 Task: Look for products in the category "Facial Care & Cosmetics" from Dr. Bronner's only.
Action: Mouse pressed left at (271, 109)
Screenshot: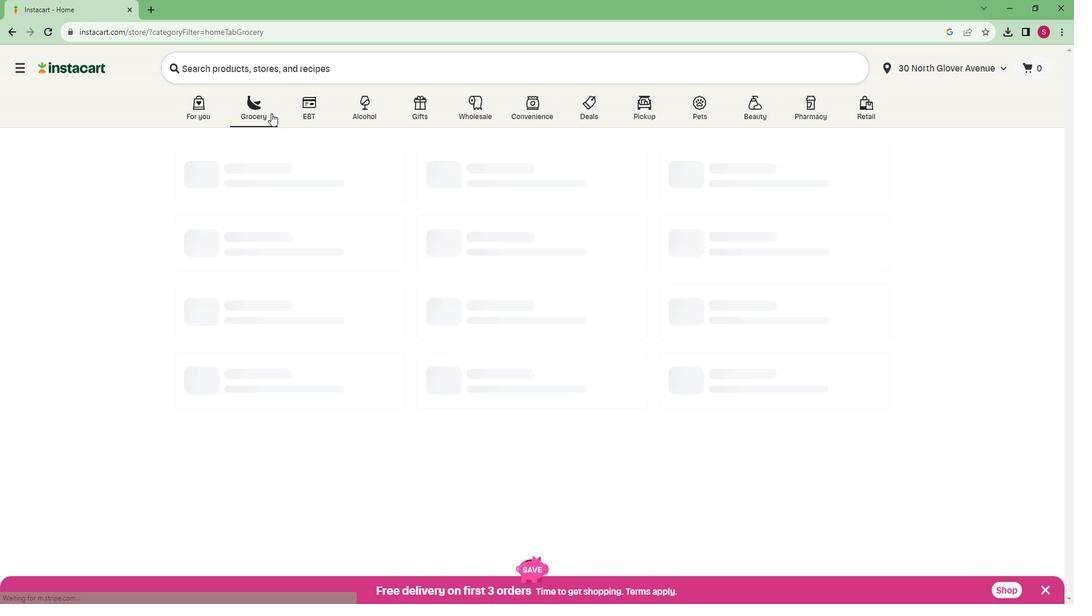 
Action: Mouse moved to (242, 294)
Screenshot: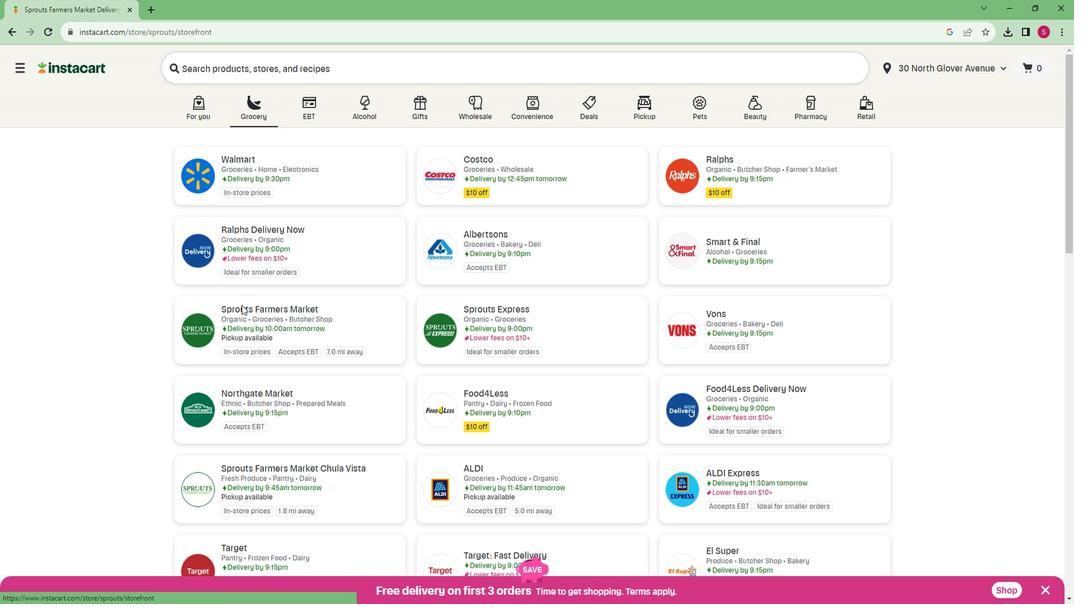
Action: Mouse pressed left at (242, 294)
Screenshot: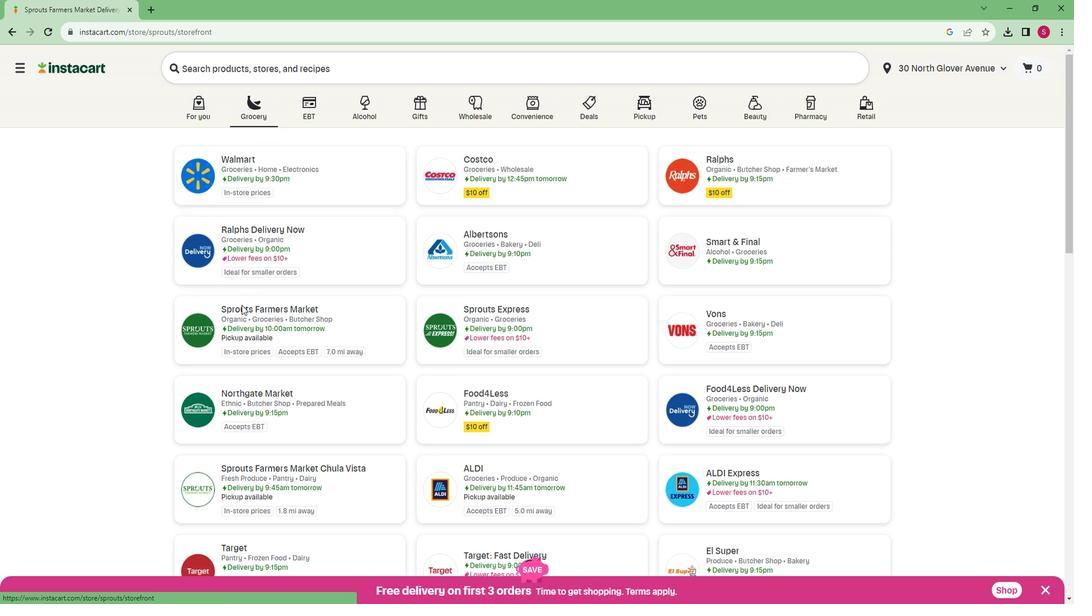 
Action: Mouse moved to (81, 393)
Screenshot: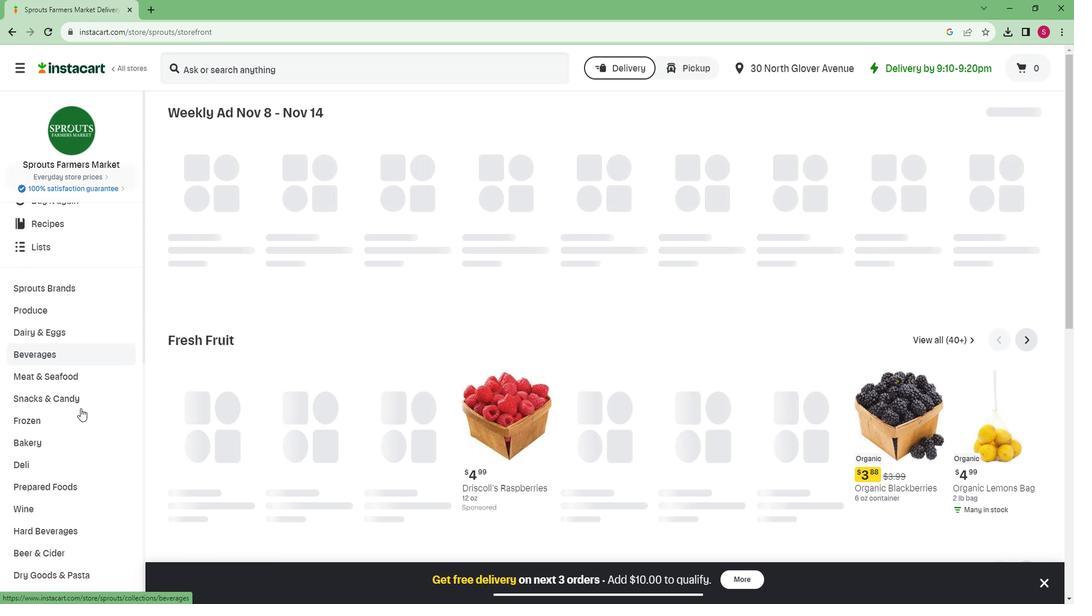 
Action: Mouse scrolled (81, 393) with delta (0, 0)
Screenshot: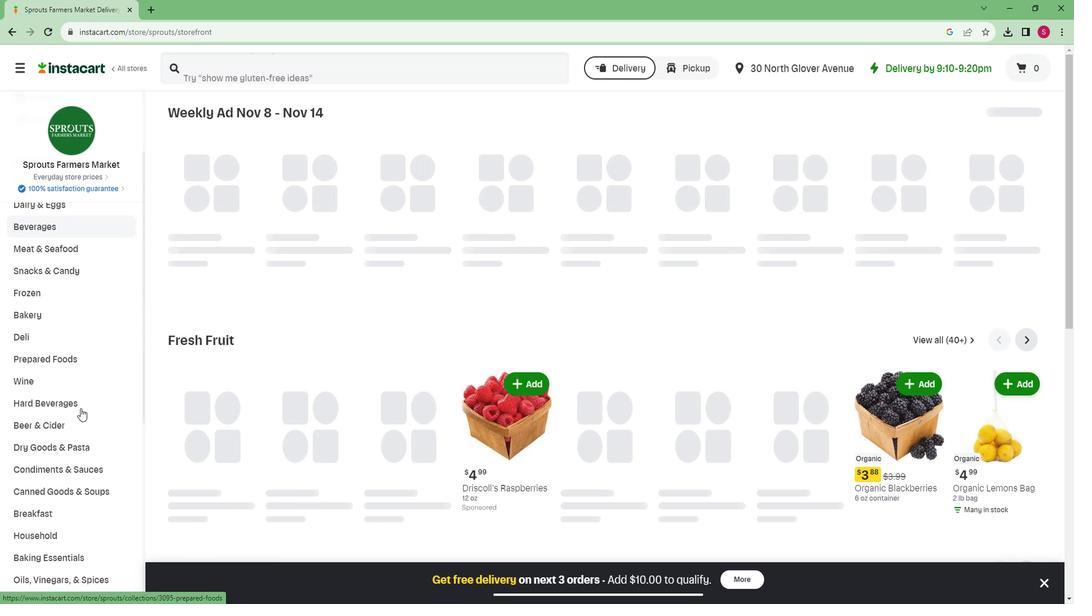 
Action: Mouse scrolled (81, 393) with delta (0, 0)
Screenshot: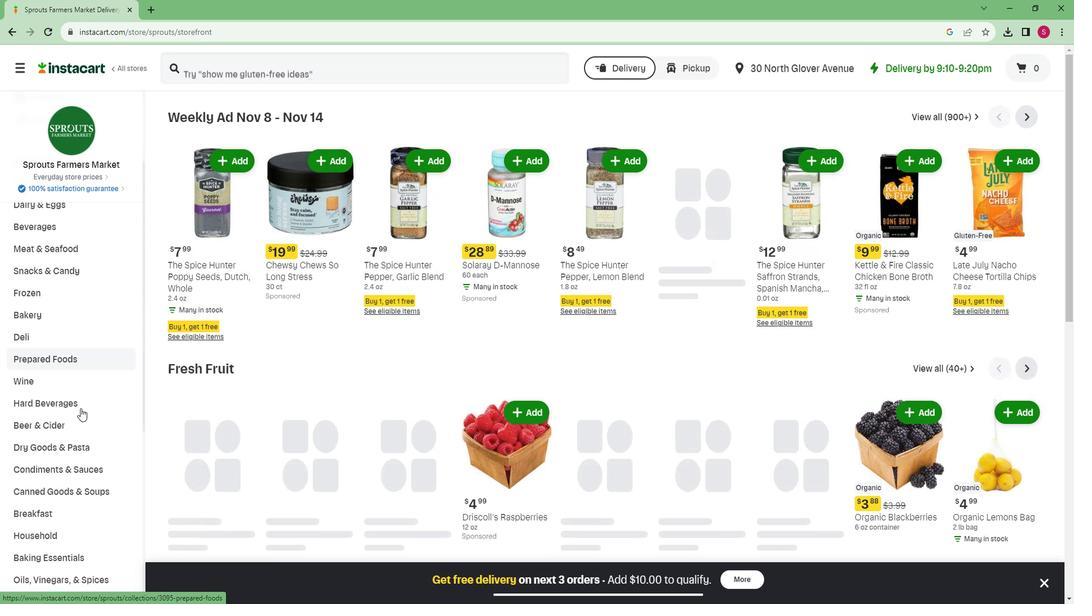 
Action: Mouse scrolled (81, 393) with delta (0, 0)
Screenshot: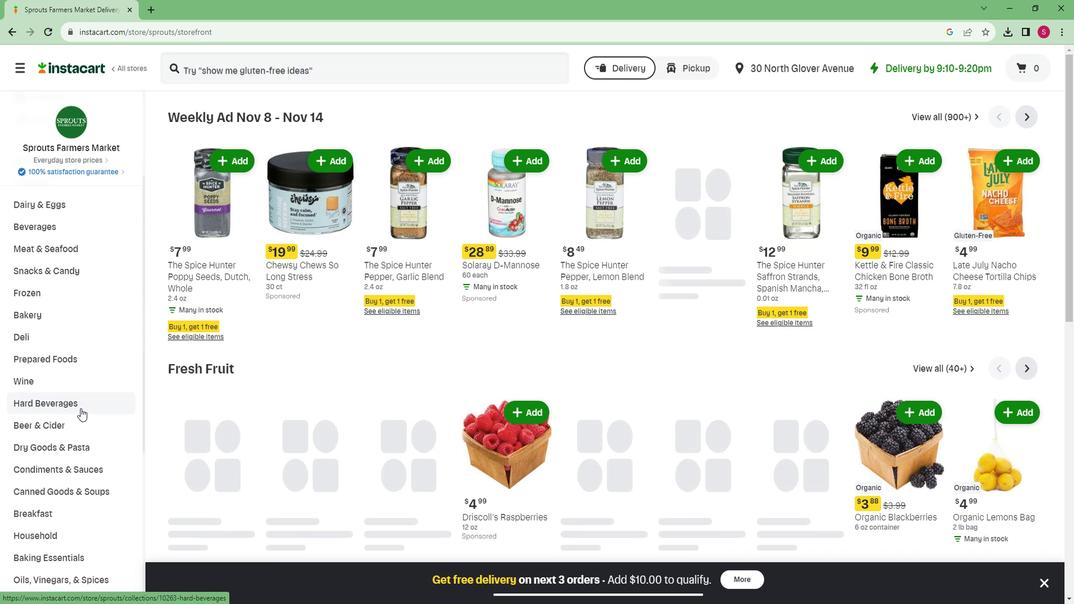 
Action: Mouse scrolled (81, 393) with delta (0, 0)
Screenshot: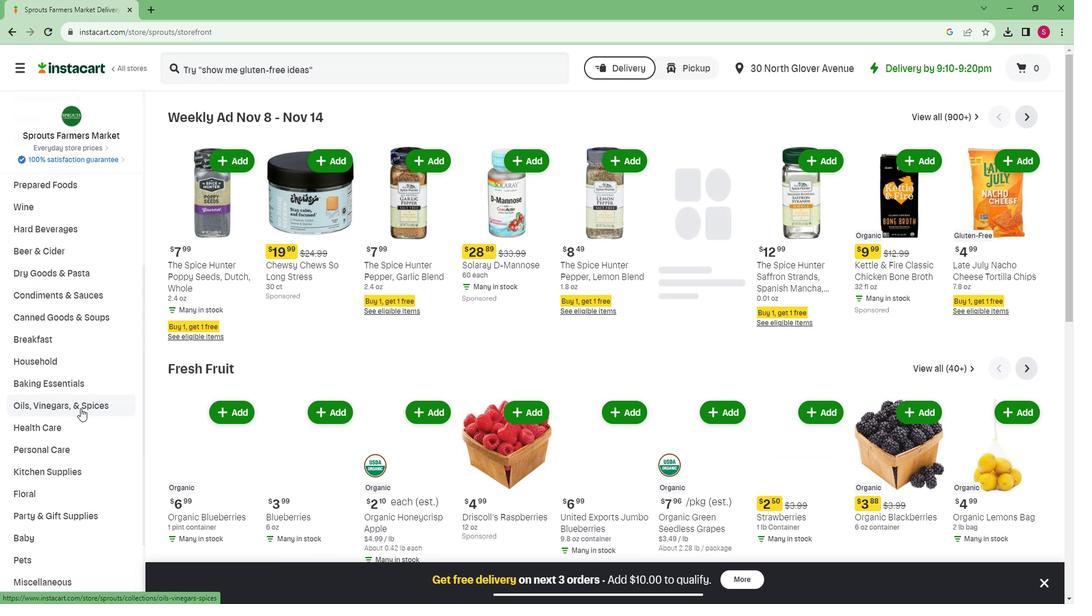 
Action: Mouse scrolled (81, 393) with delta (0, 0)
Screenshot: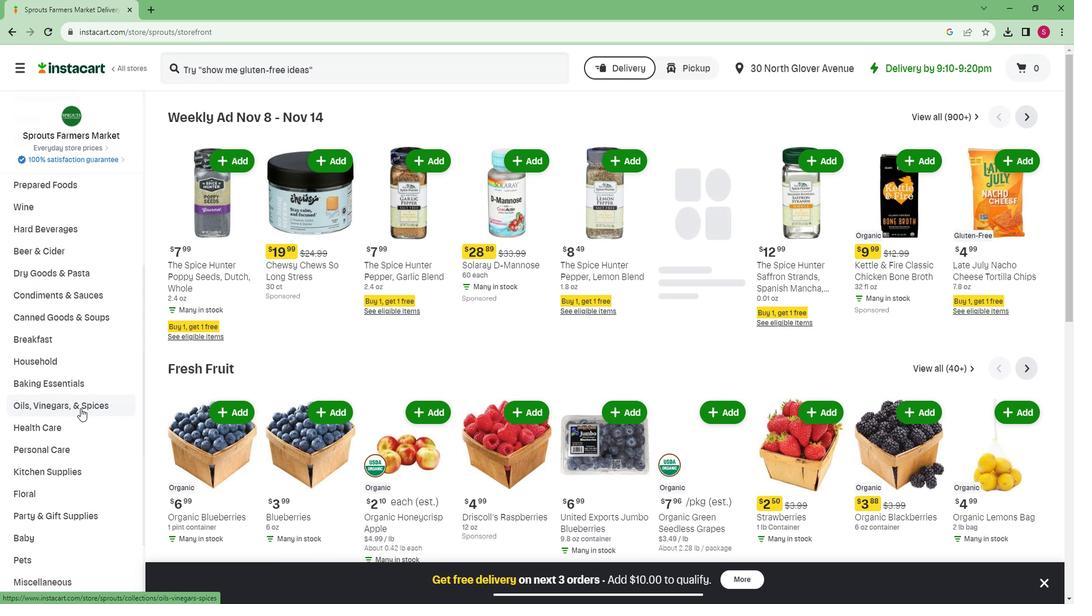 
Action: Mouse scrolled (81, 393) with delta (0, 0)
Screenshot: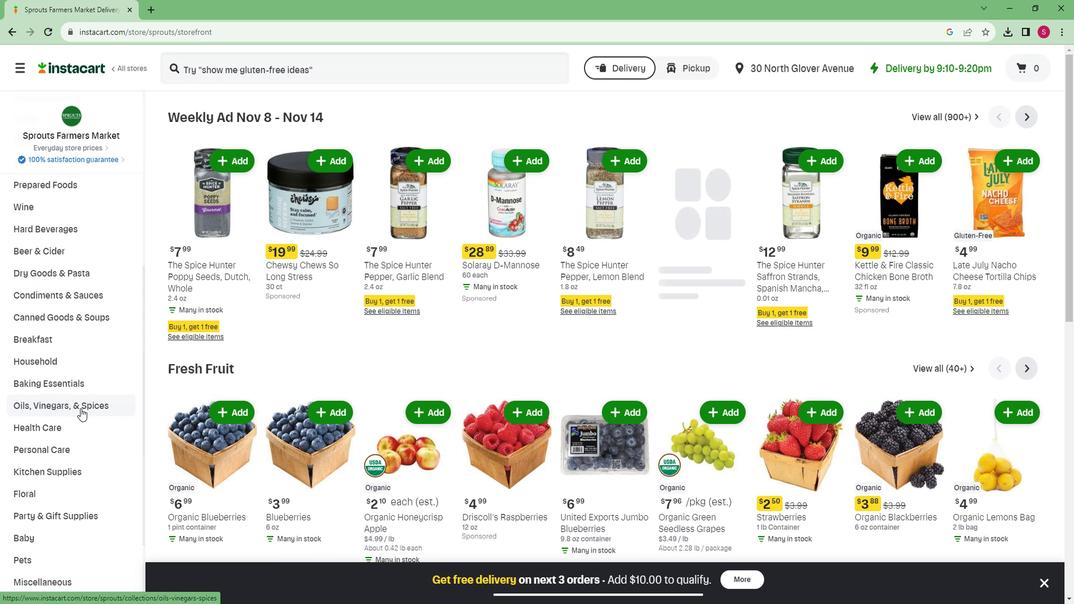 
Action: Mouse scrolled (81, 393) with delta (0, 0)
Screenshot: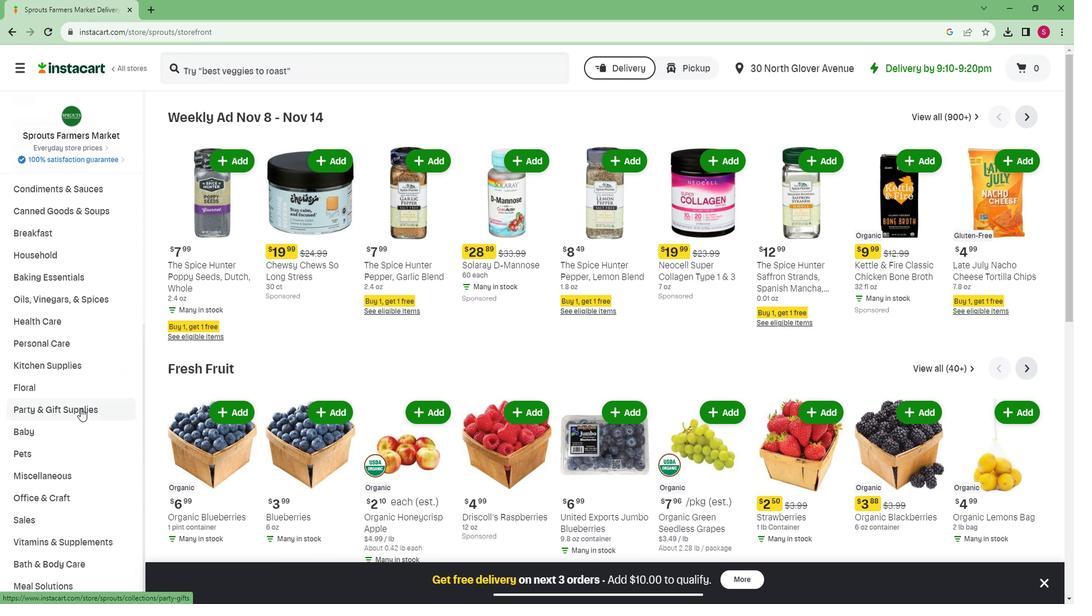 
Action: Mouse scrolled (81, 393) with delta (0, 0)
Screenshot: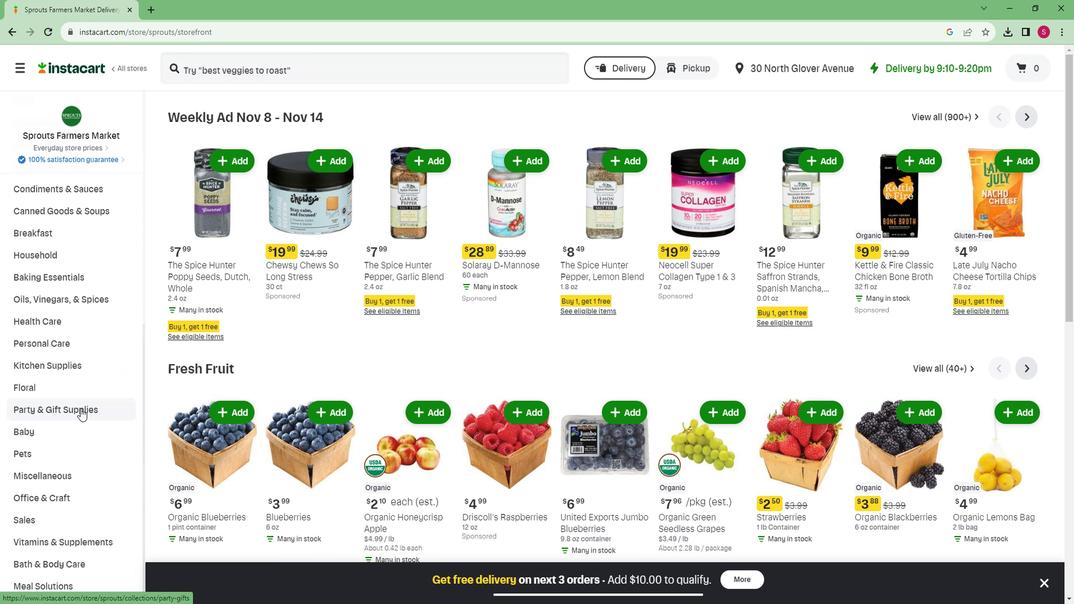 
Action: Mouse moved to (40, 543)
Screenshot: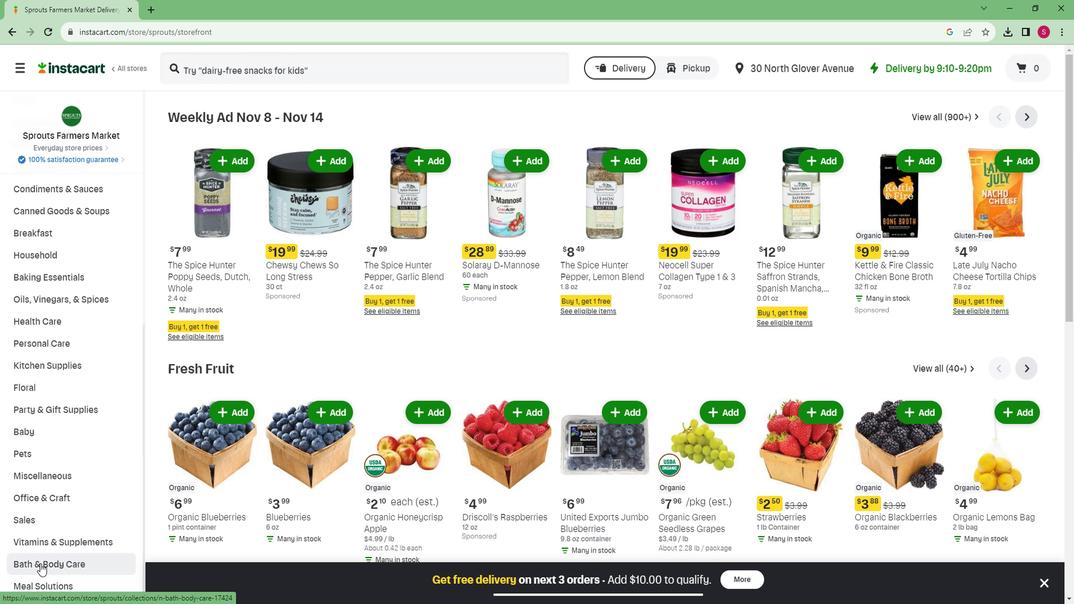 
Action: Mouse pressed left at (40, 543)
Screenshot: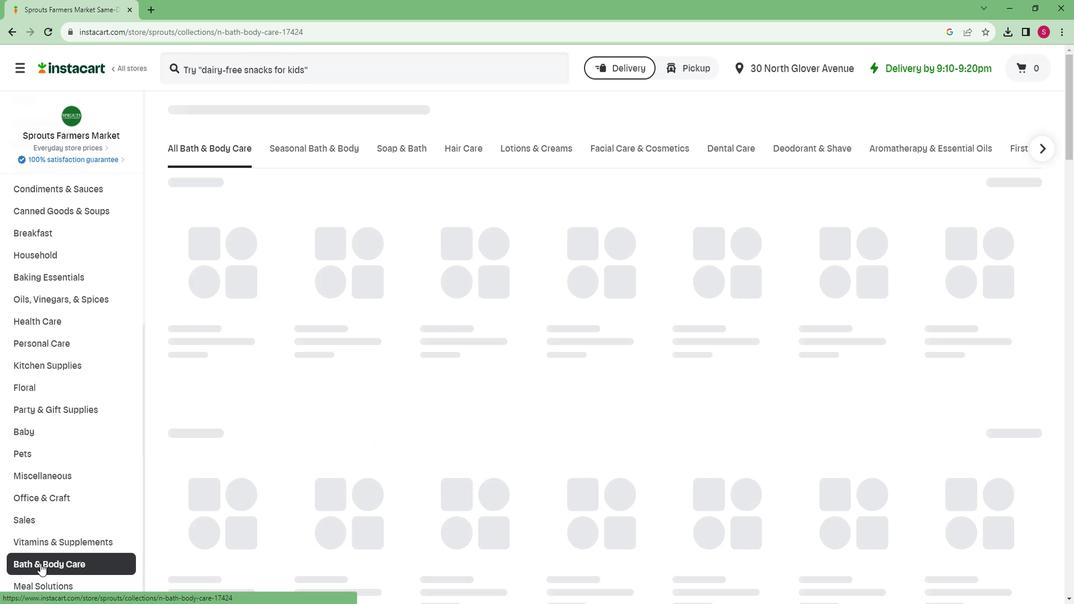 
Action: Mouse moved to (640, 143)
Screenshot: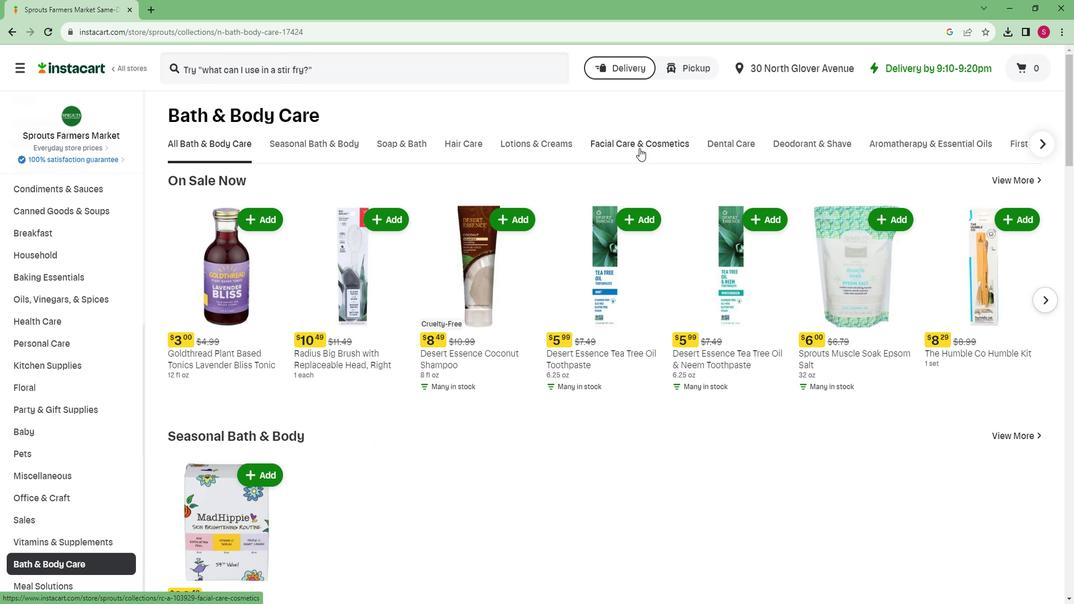 
Action: Mouse pressed left at (640, 143)
Screenshot: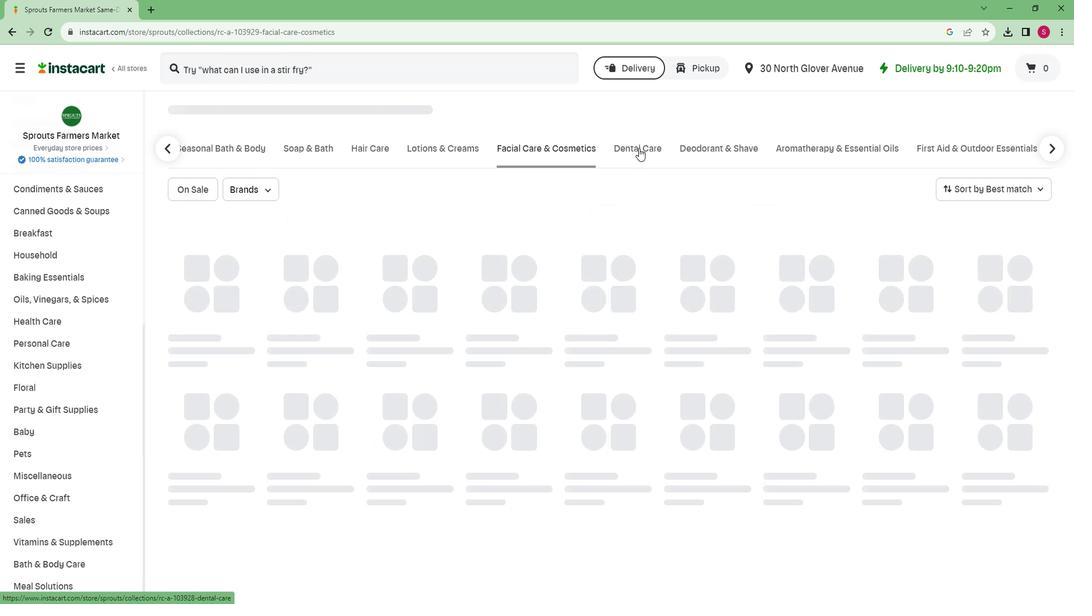 
Action: Mouse moved to (264, 181)
Screenshot: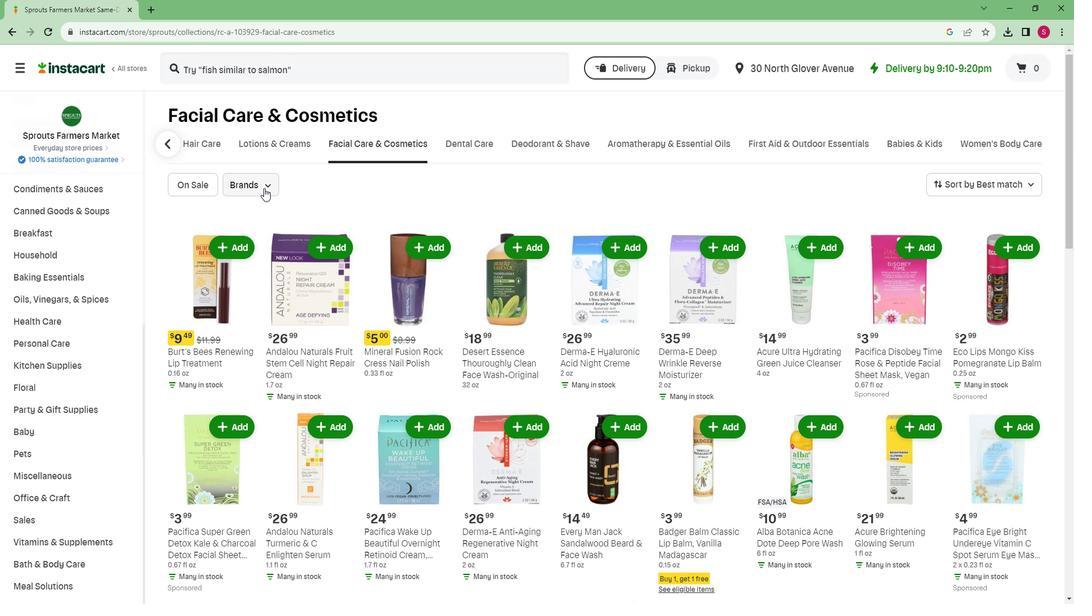 
Action: Mouse pressed left at (264, 181)
Screenshot: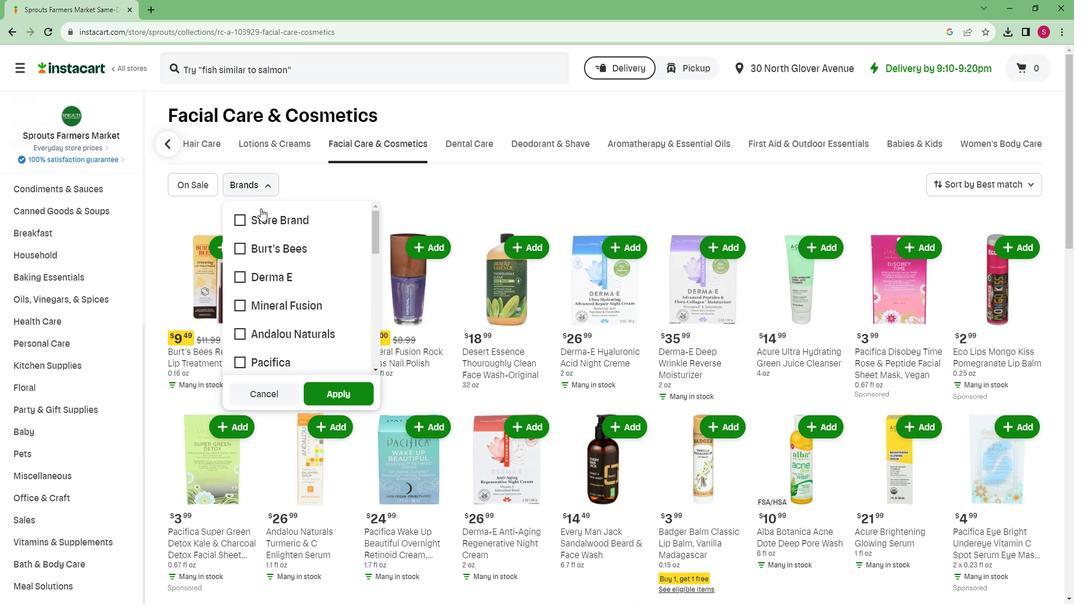
Action: Mouse moved to (254, 297)
Screenshot: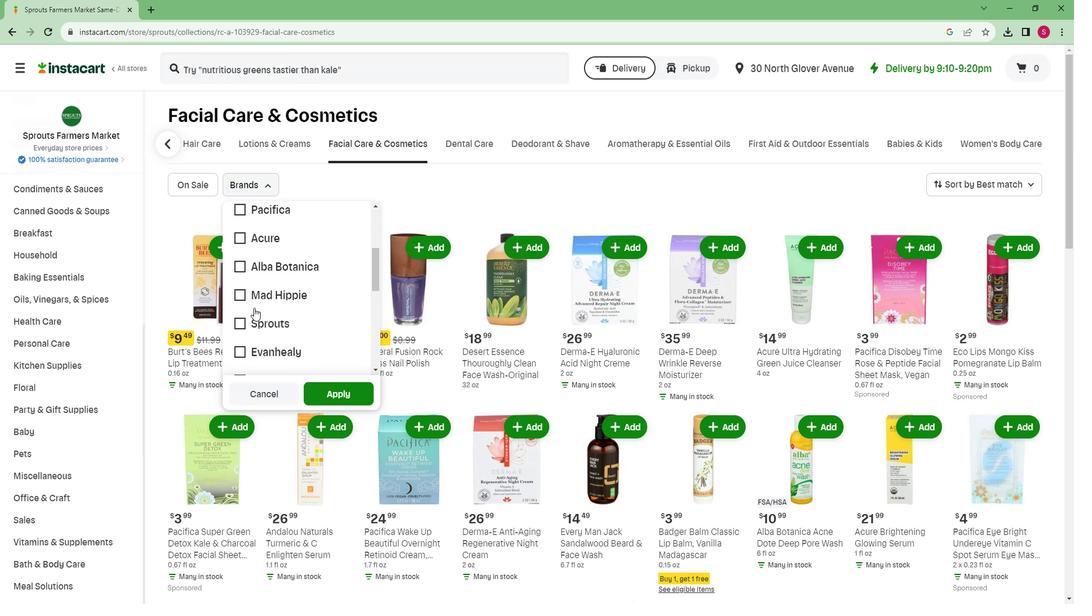 
Action: Mouse scrolled (254, 296) with delta (0, 0)
Screenshot: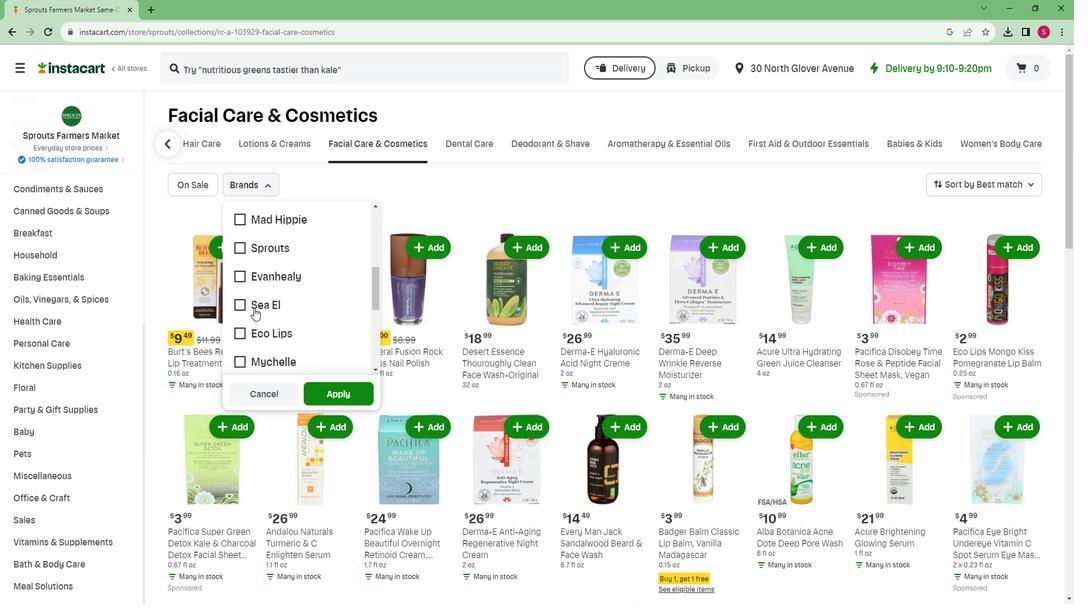 
Action: Mouse scrolled (254, 296) with delta (0, 0)
Screenshot: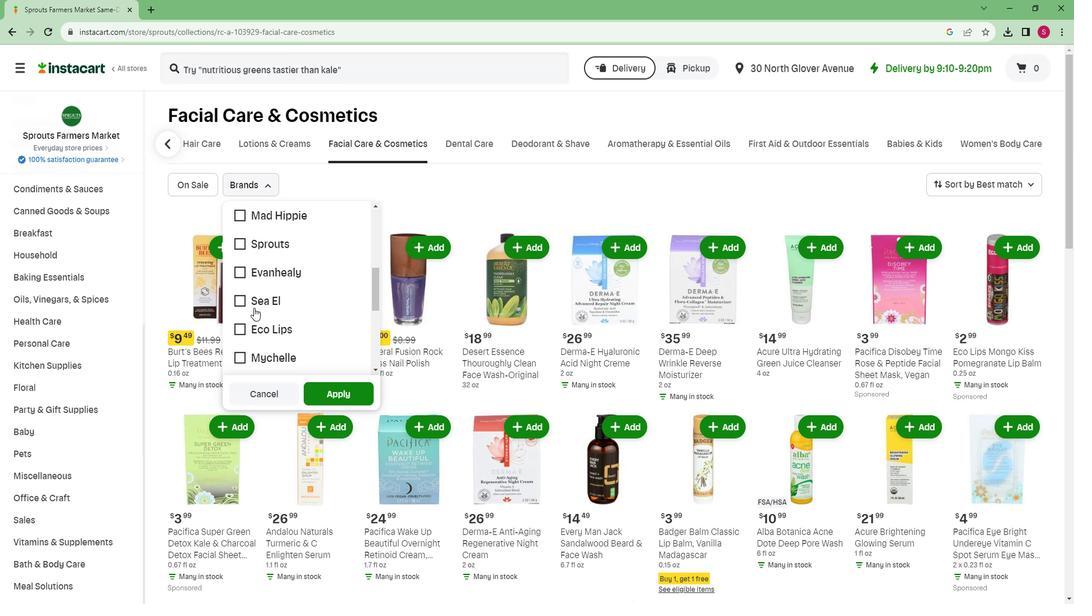
Action: Mouse scrolled (254, 296) with delta (0, 0)
Screenshot: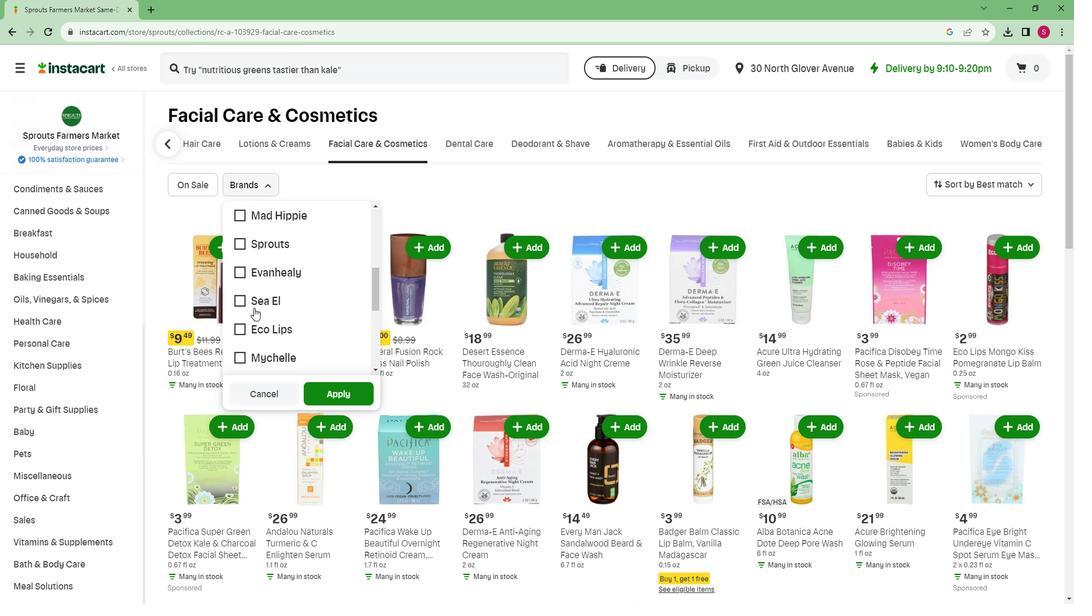 
Action: Mouse scrolled (254, 296) with delta (0, 0)
Screenshot: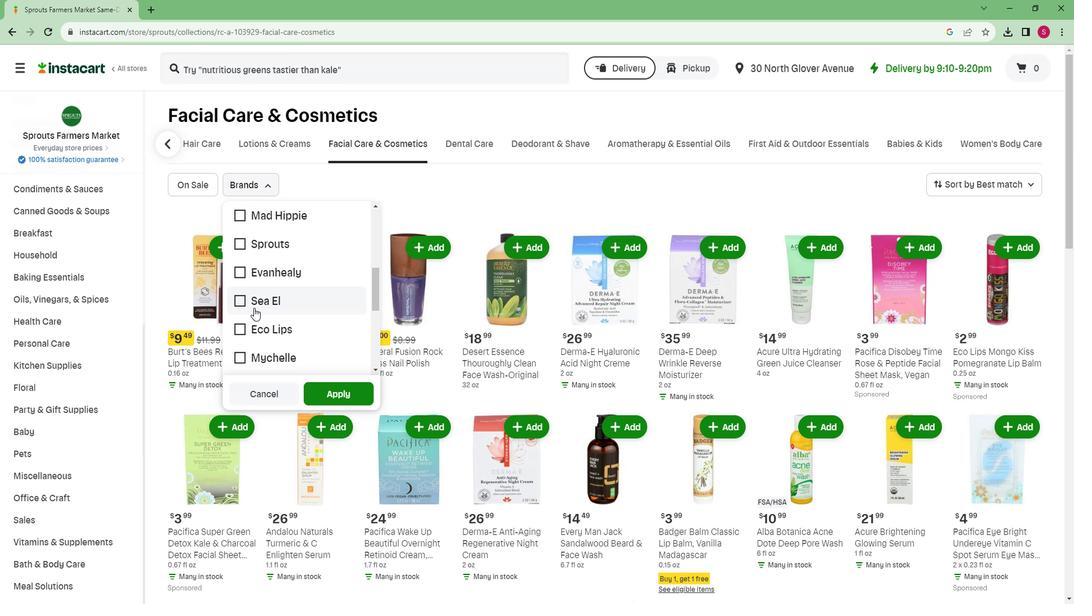 
Action: Mouse scrolled (254, 296) with delta (0, 0)
Screenshot: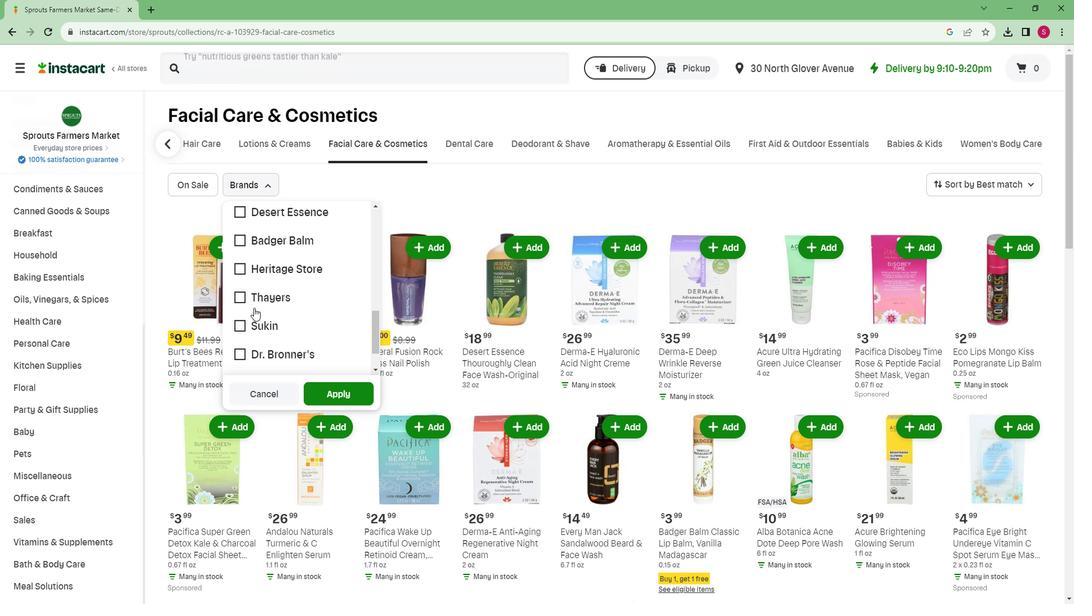 
Action: Mouse scrolled (254, 296) with delta (0, 0)
Screenshot: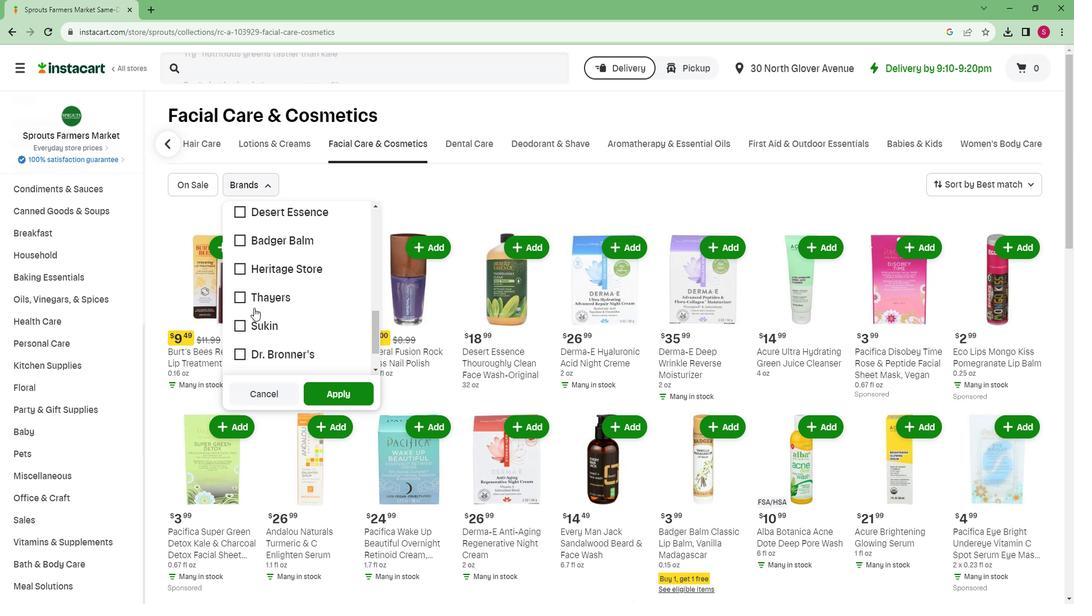 
Action: Mouse scrolled (254, 296) with delta (0, 0)
Screenshot: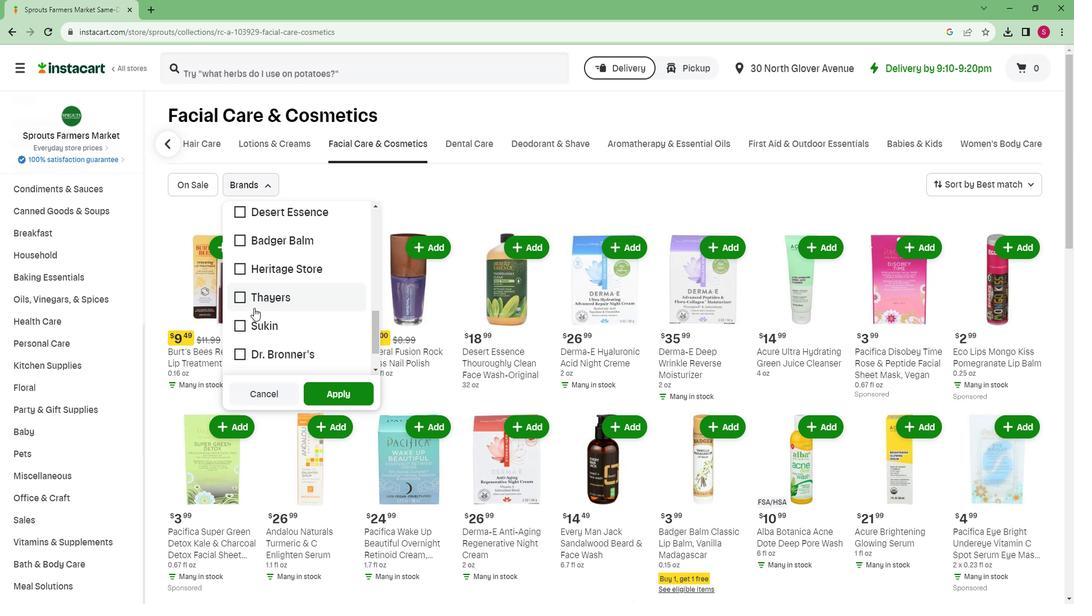 
Action: Mouse scrolled (254, 296) with delta (0, 0)
Screenshot: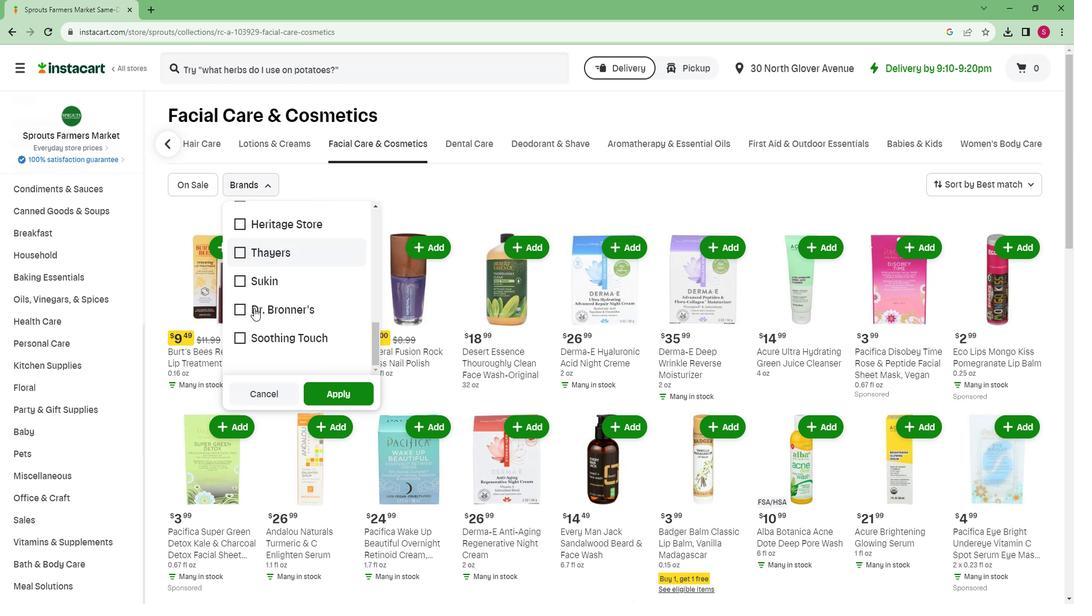 
Action: Mouse scrolled (254, 296) with delta (0, 0)
Screenshot: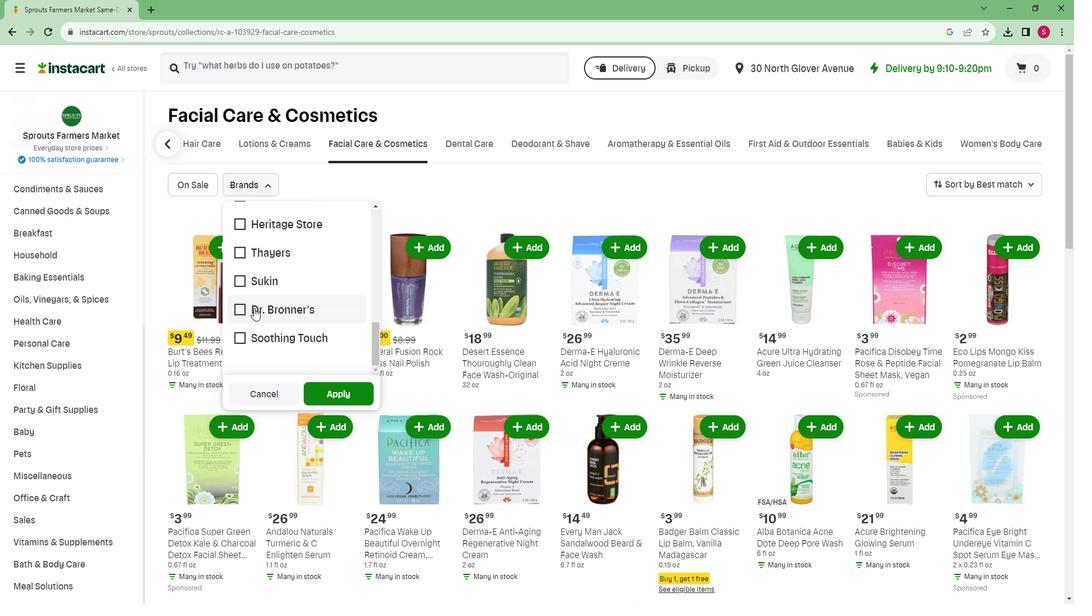 
Action: Mouse pressed left at (254, 297)
Screenshot: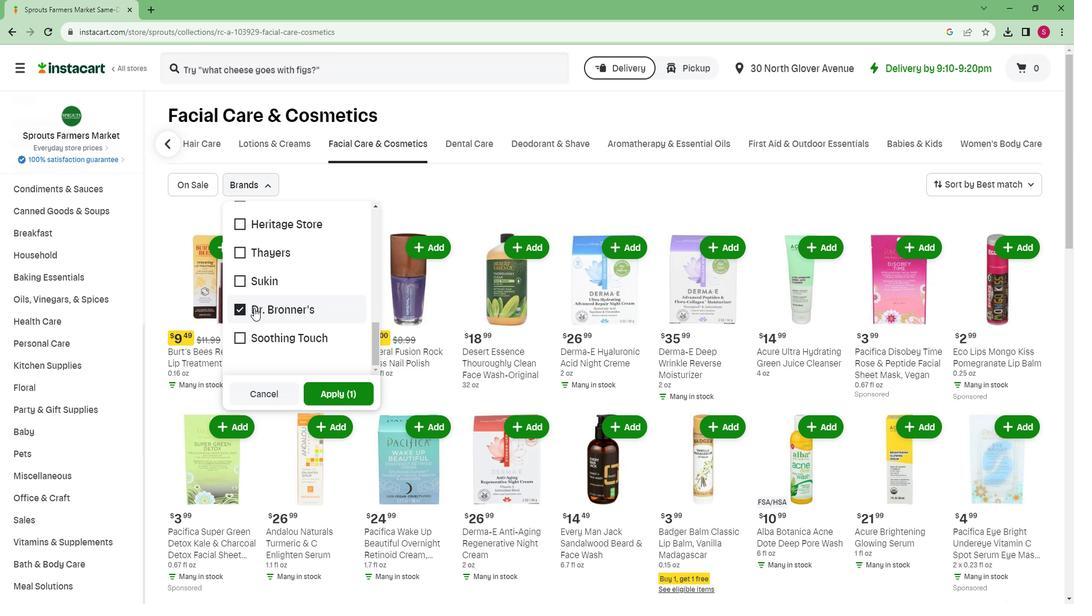 
Action: Mouse moved to (344, 374)
Screenshot: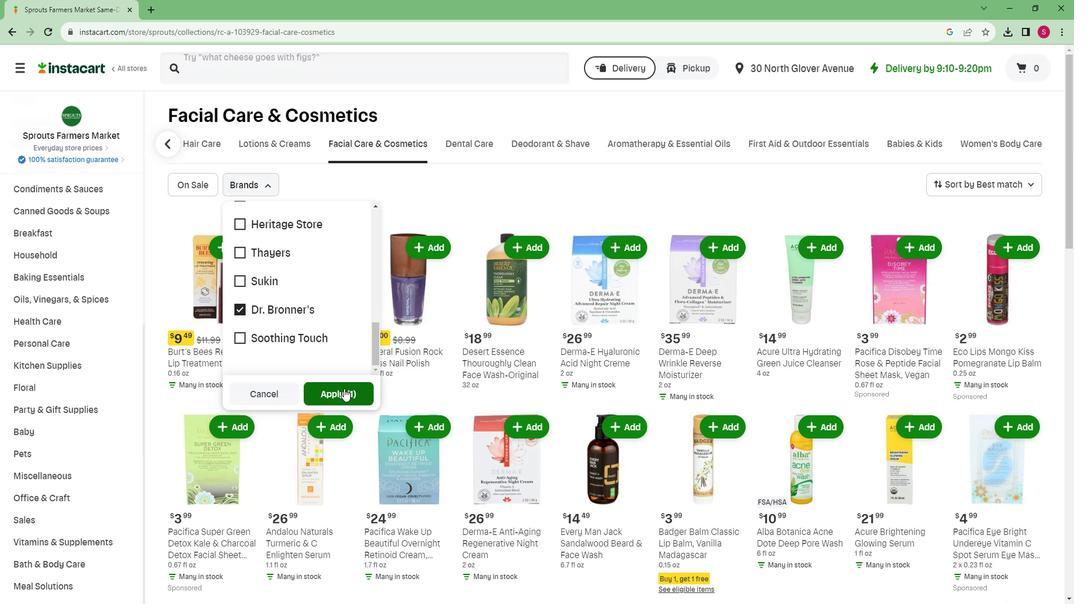 
Action: Mouse pressed left at (344, 374)
Screenshot: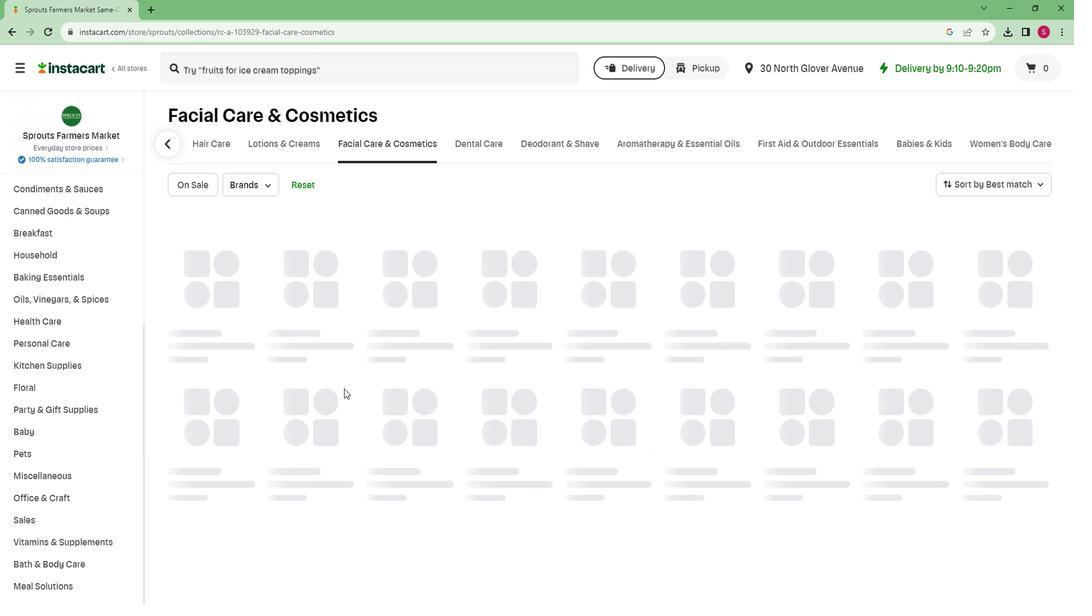 
